 Task: Find restaurants with price "$$$"
Action: Mouse moved to (320, 85)
Screenshot: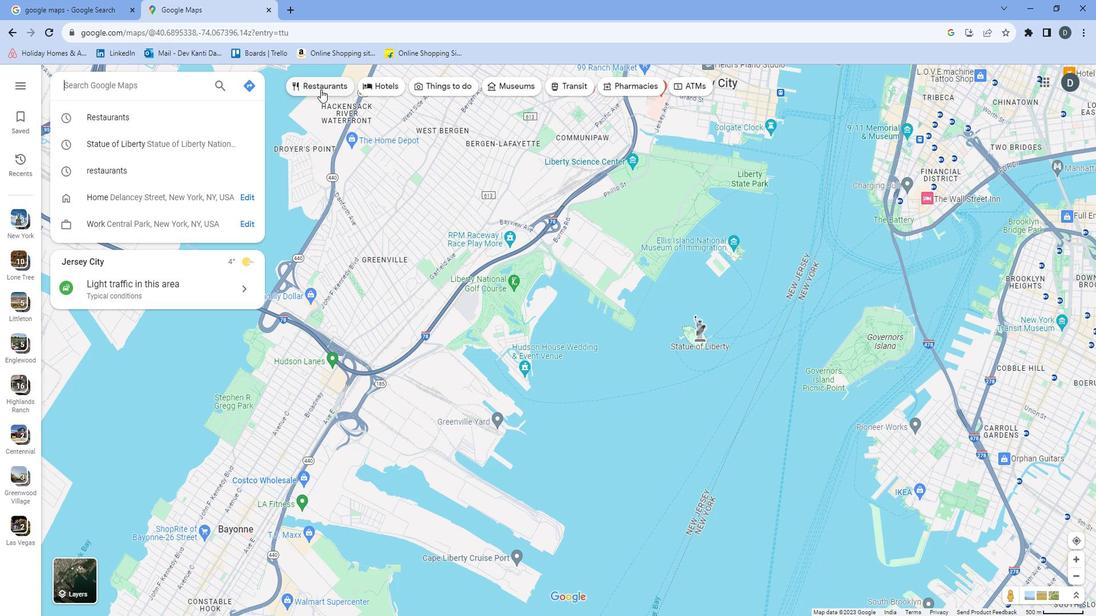 
Action: Mouse pressed left at (320, 85)
Screenshot: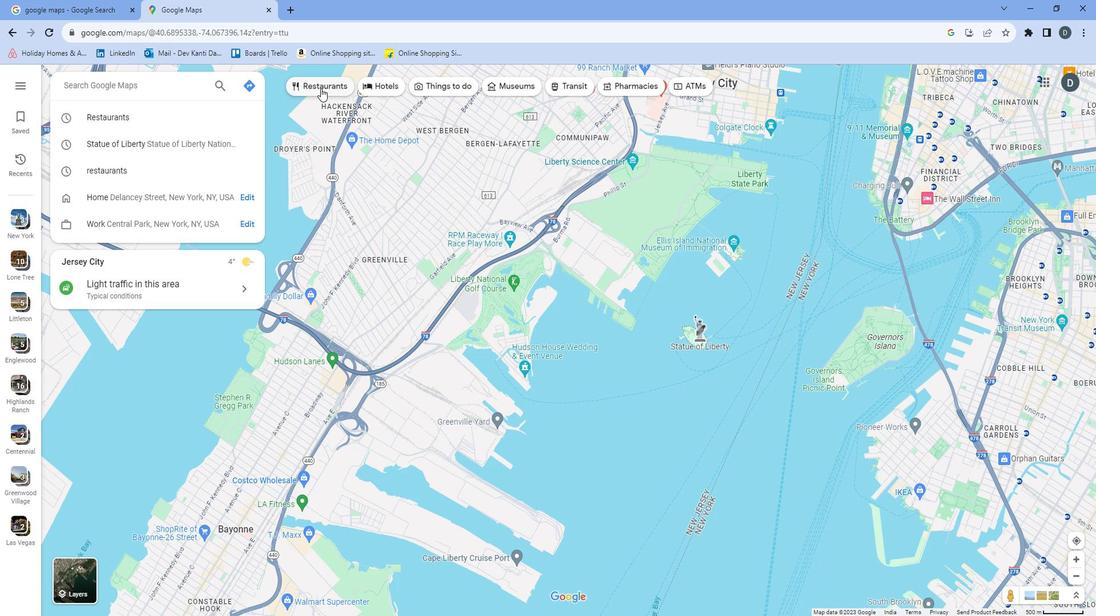 
Action: Mouse moved to (321, 86)
Screenshot: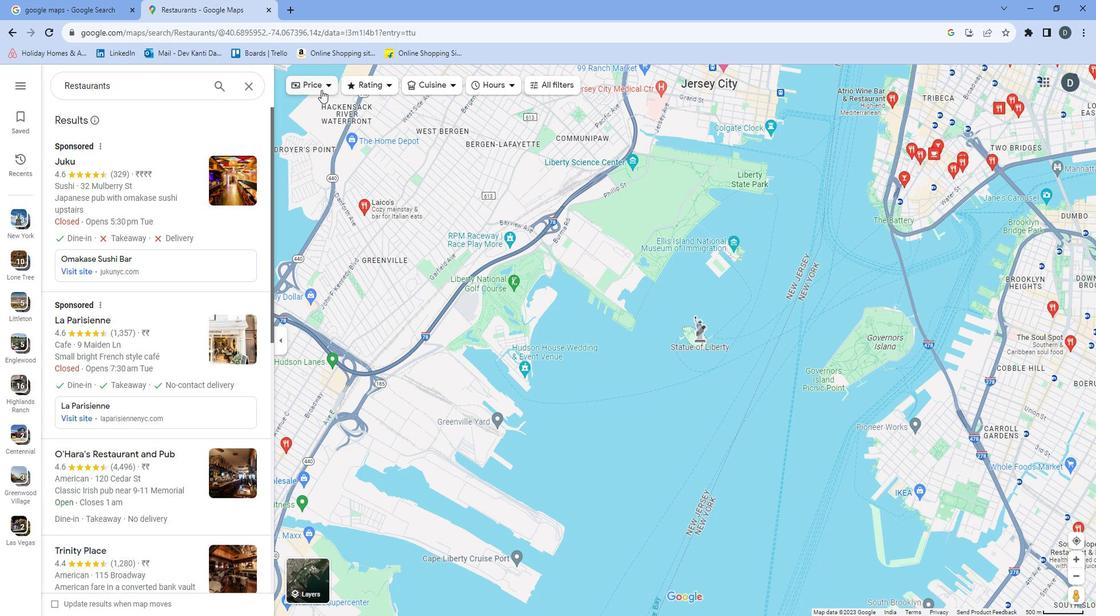 
Action: Mouse pressed left at (321, 86)
Screenshot: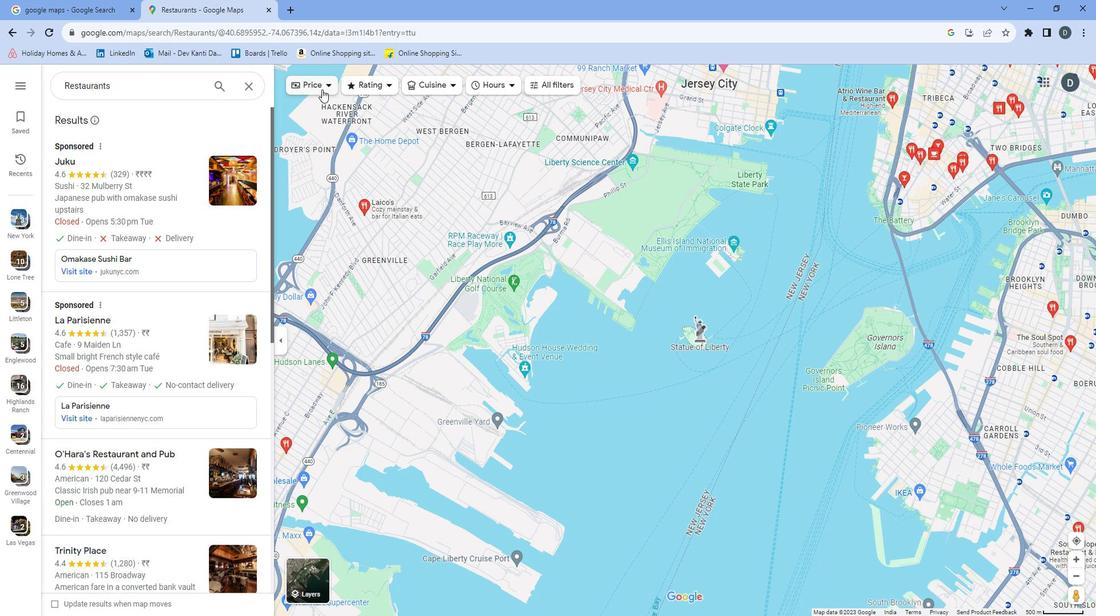 
Action: Mouse moved to (306, 148)
Screenshot: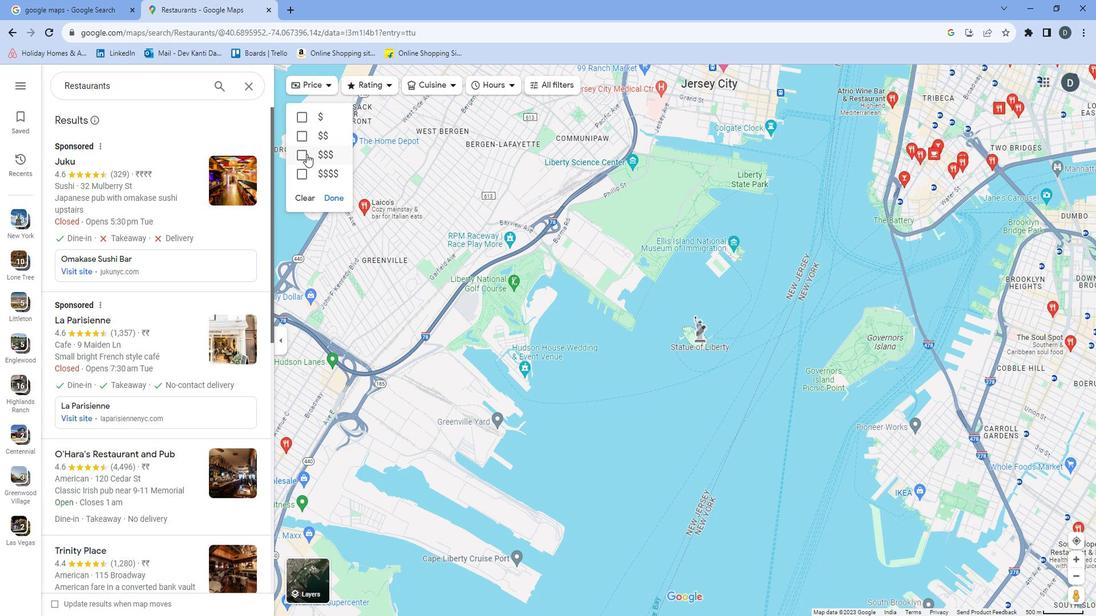 
Action: Mouse pressed left at (306, 148)
Screenshot: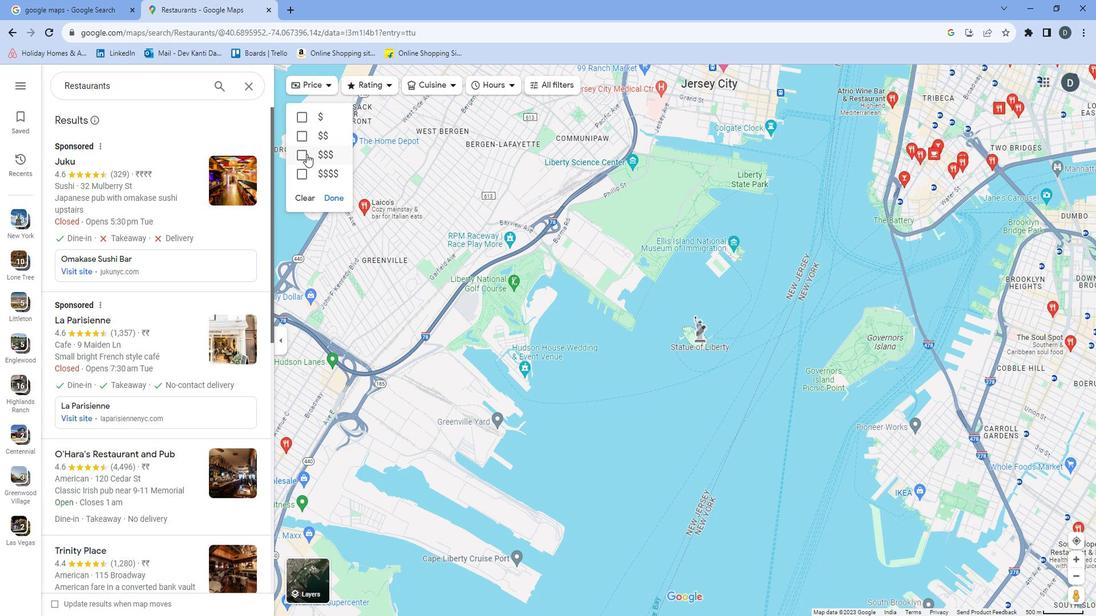 
Action: Mouse moved to (335, 187)
Screenshot: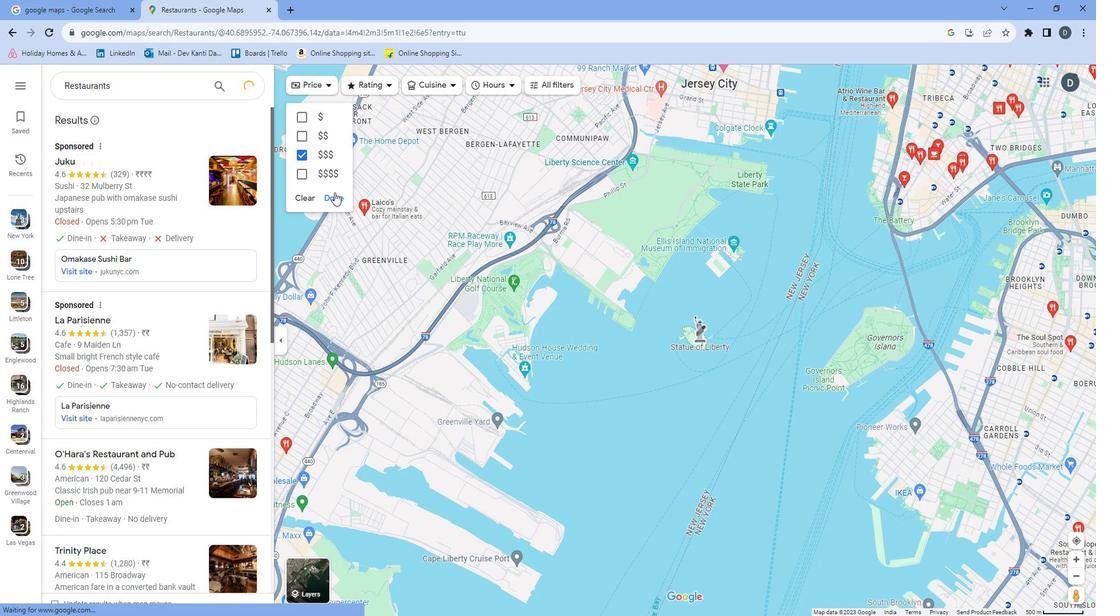 
Action: Mouse pressed left at (335, 187)
Screenshot: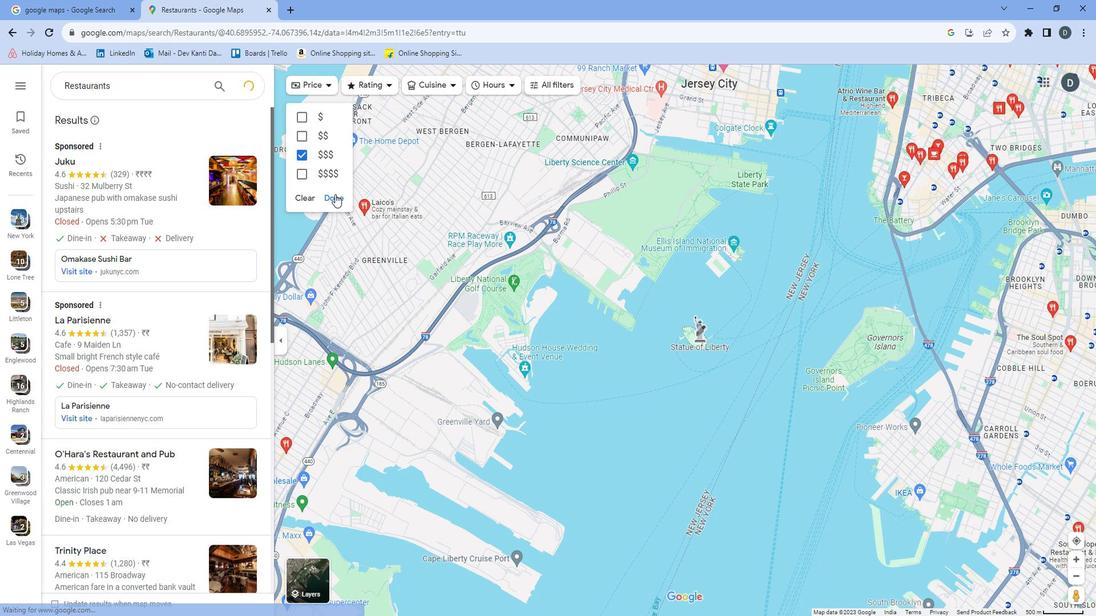 
Action: Mouse moved to (307, 188)
Screenshot: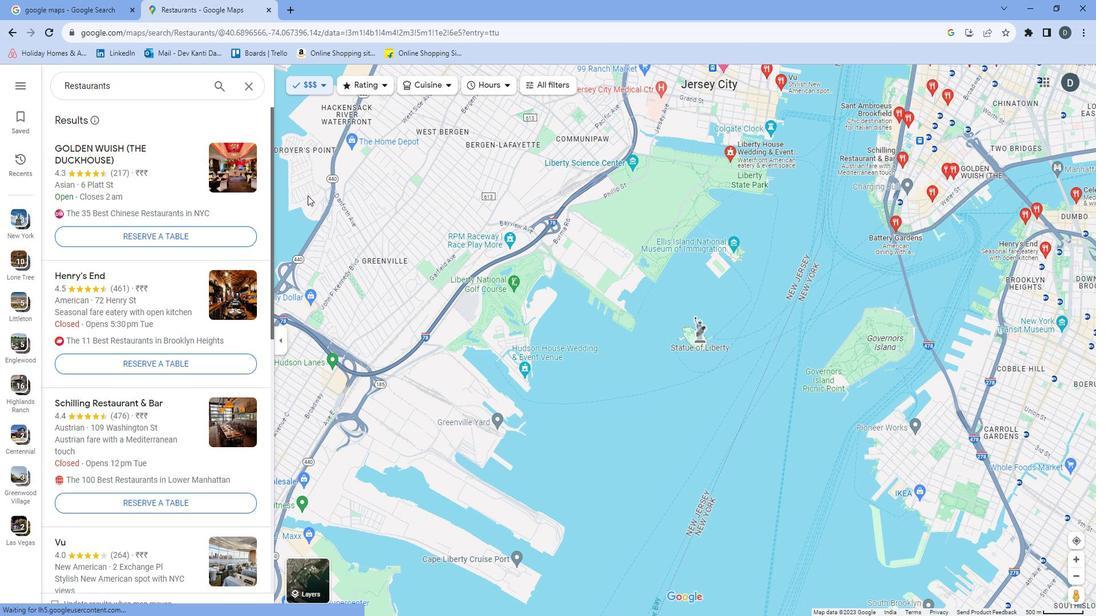 
